 Task: In the  document analysis.pdf Select the first Column and change text color to  'Black' Apply the command  'Undo' Apply the command  Redo
Action: Mouse moved to (456, 251)
Screenshot: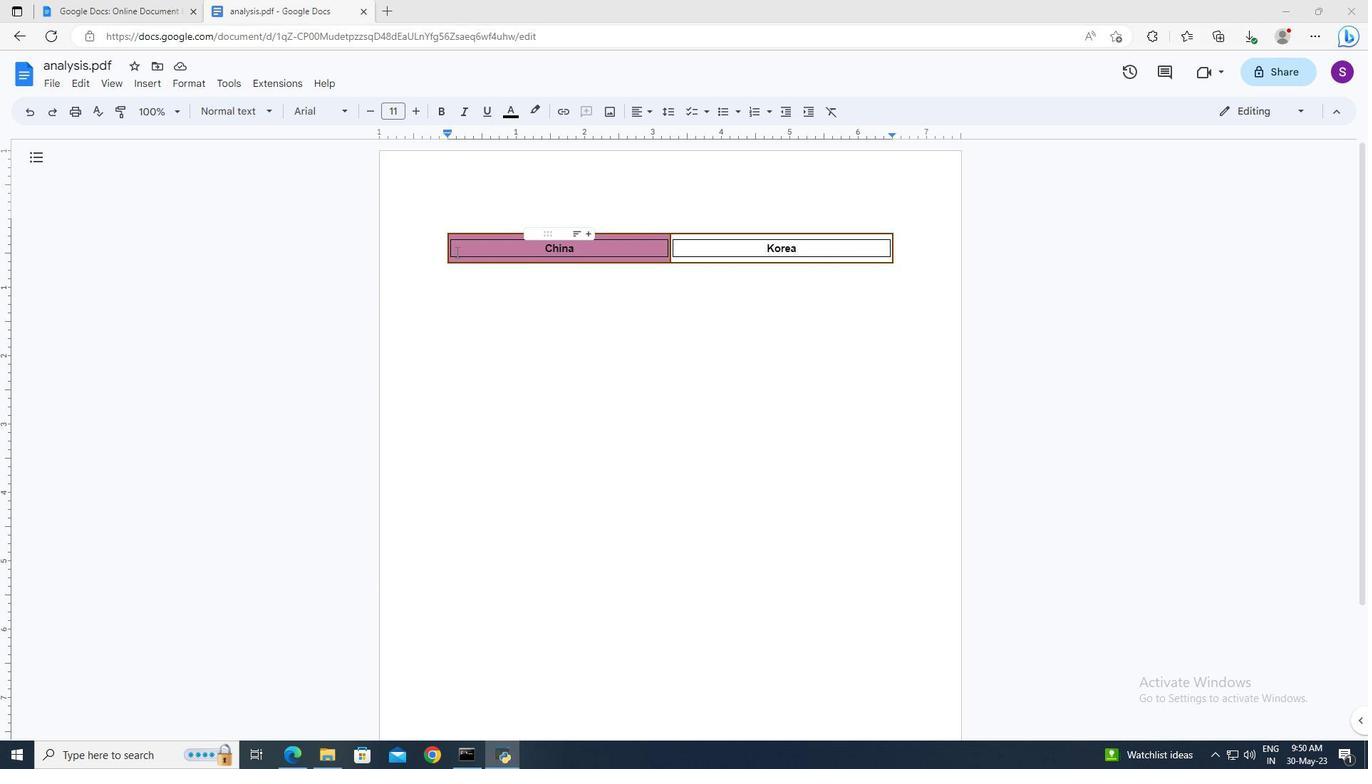 
Action: Mouse pressed left at (456, 251)
Screenshot: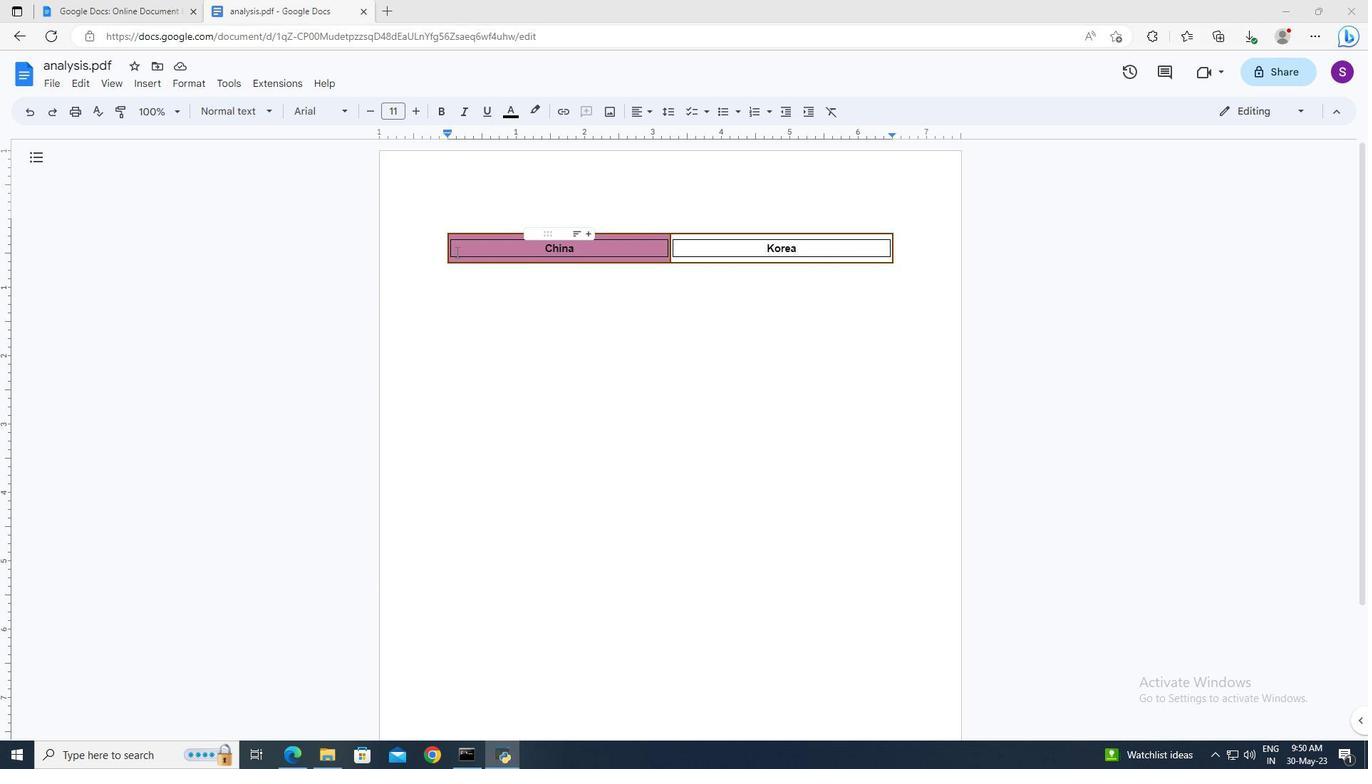 
Action: Mouse moved to (454, 250)
Screenshot: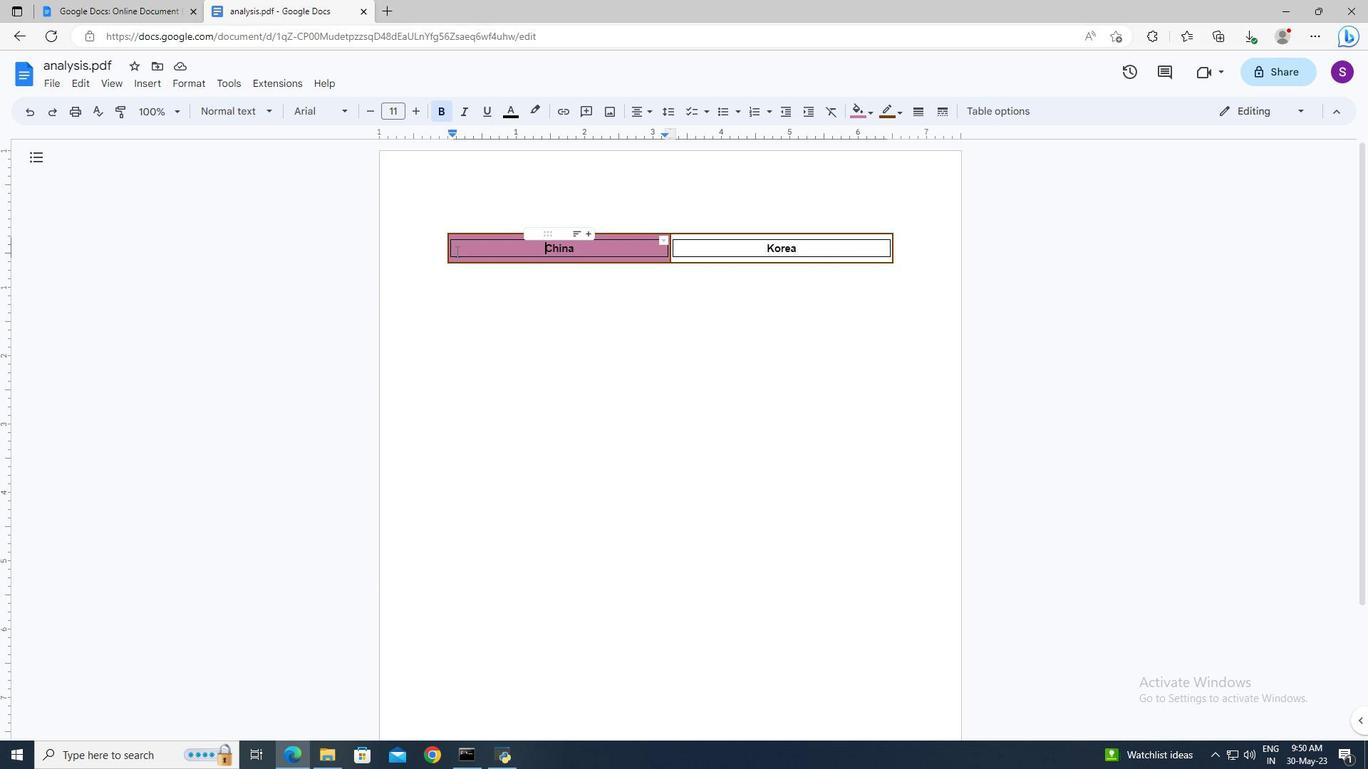 
Action: Key pressed <Key.up>
Screenshot: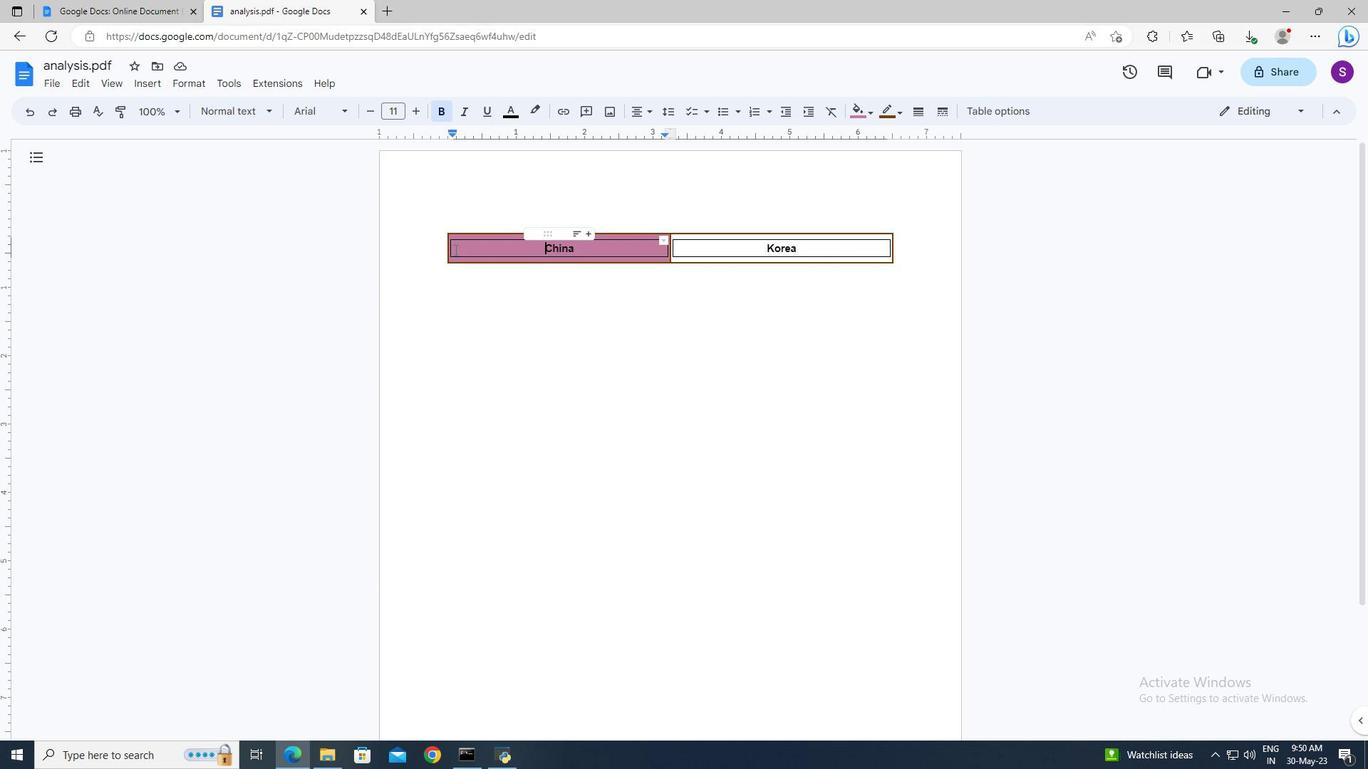 
Action: Mouse moved to (453, 250)
Screenshot: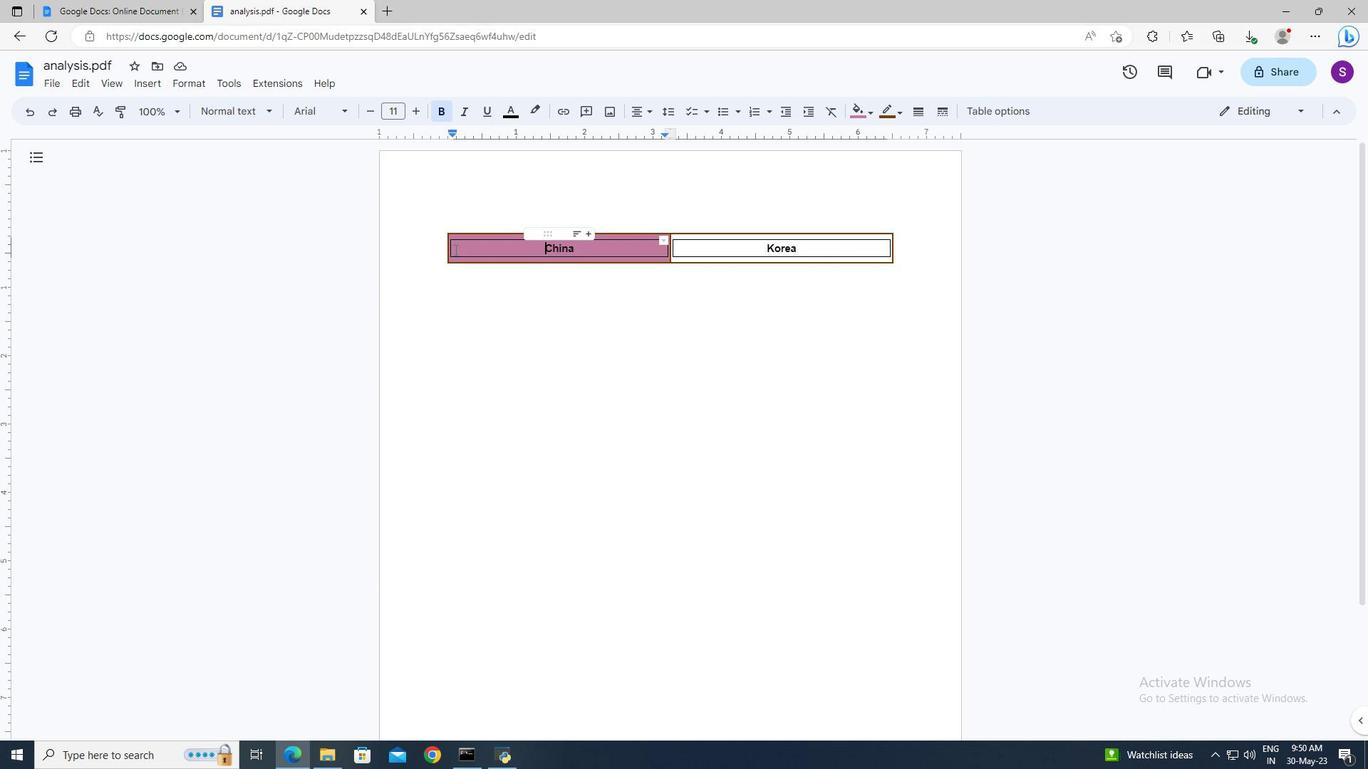 
Action: Key pressed <Key.down><Key.shift><Key.down><Key.left><Key.up><Key.left><Key.down><Key.left><Key.right><Key.right><Key.left><Key.left>
Screenshot: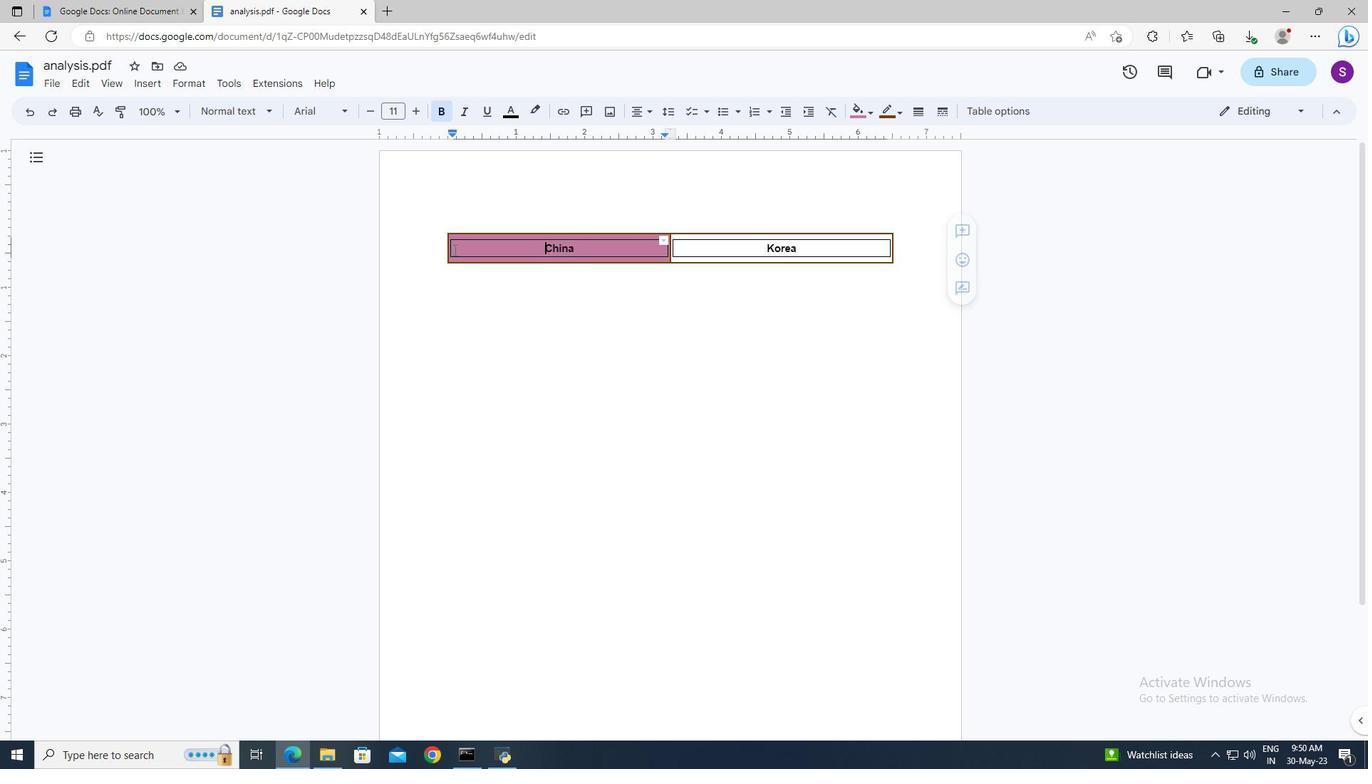 
Action: Mouse moved to (519, 110)
Screenshot: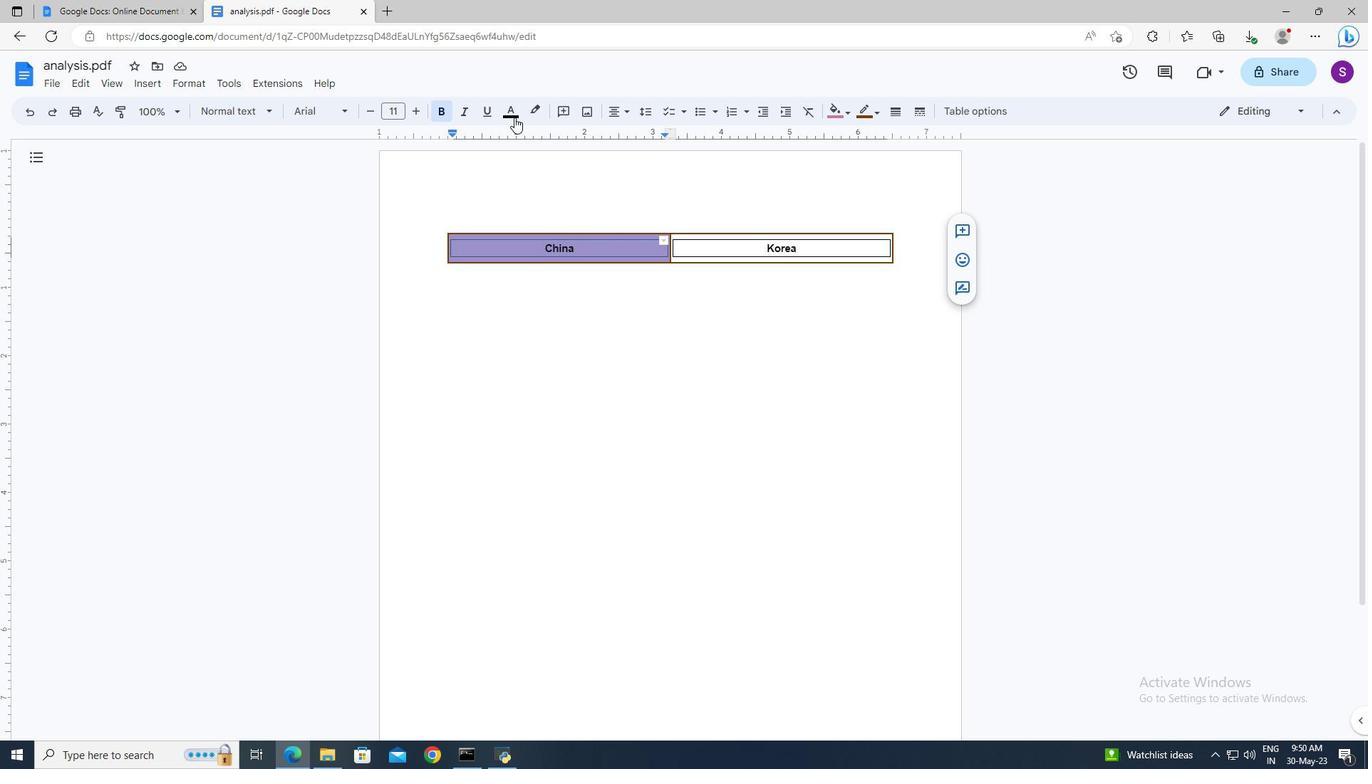 
Action: Mouse pressed left at (519, 110)
Screenshot: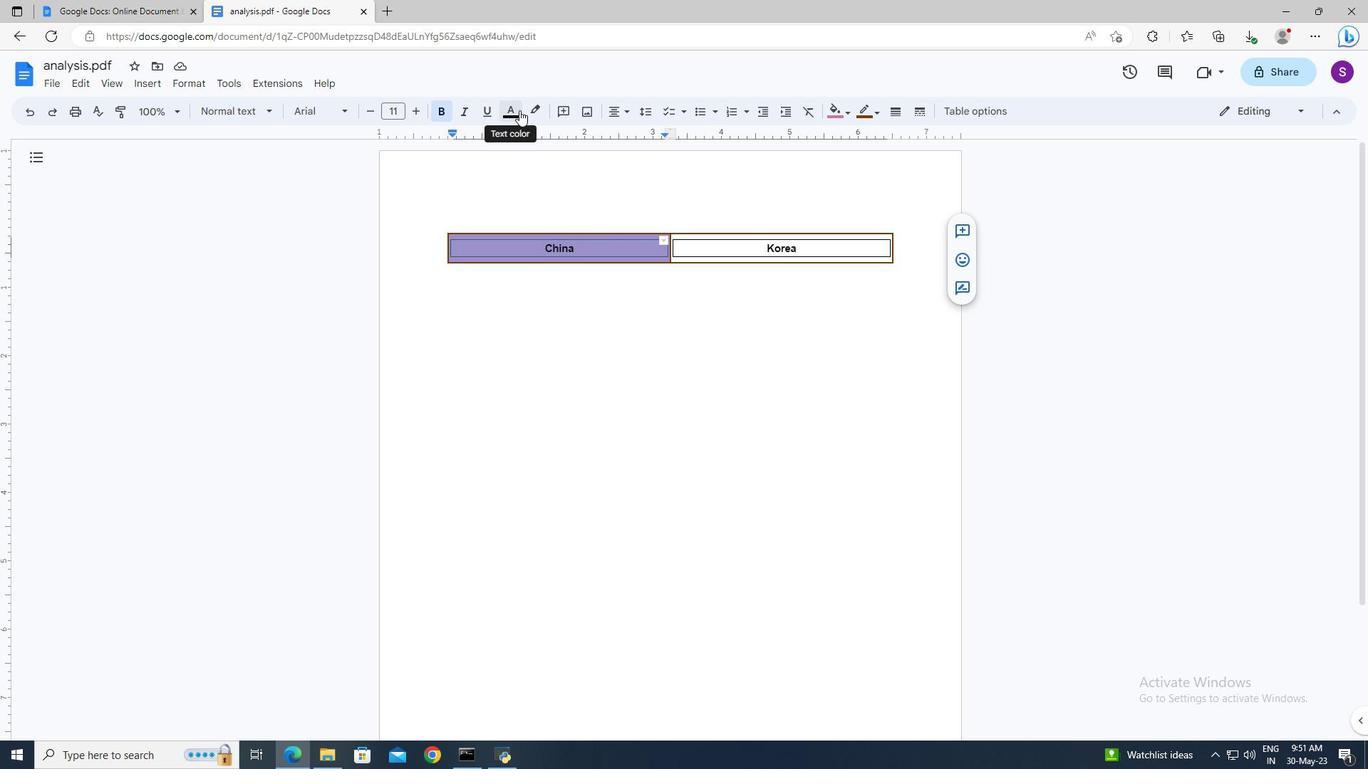 
Action: Mouse moved to (513, 137)
Screenshot: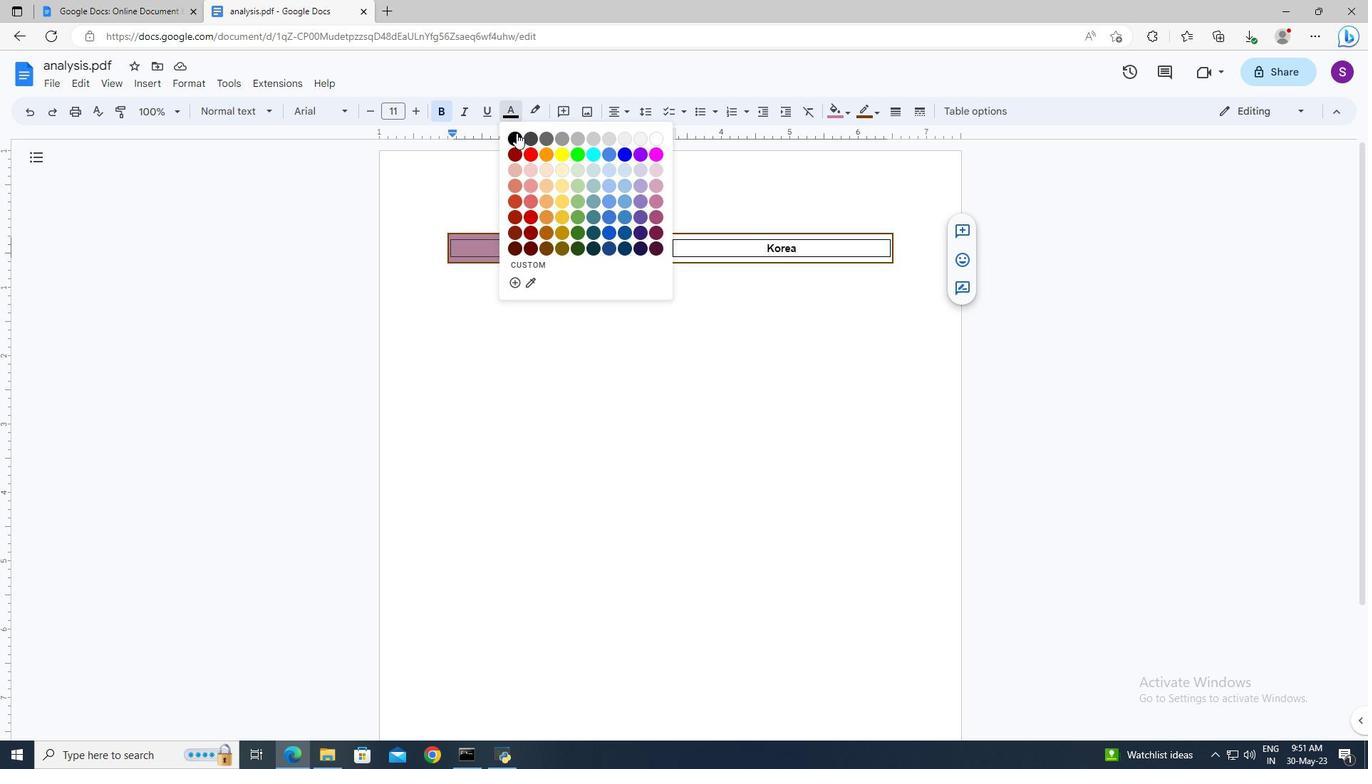 
Action: Mouse pressed left at (513, 137)
Screenshot: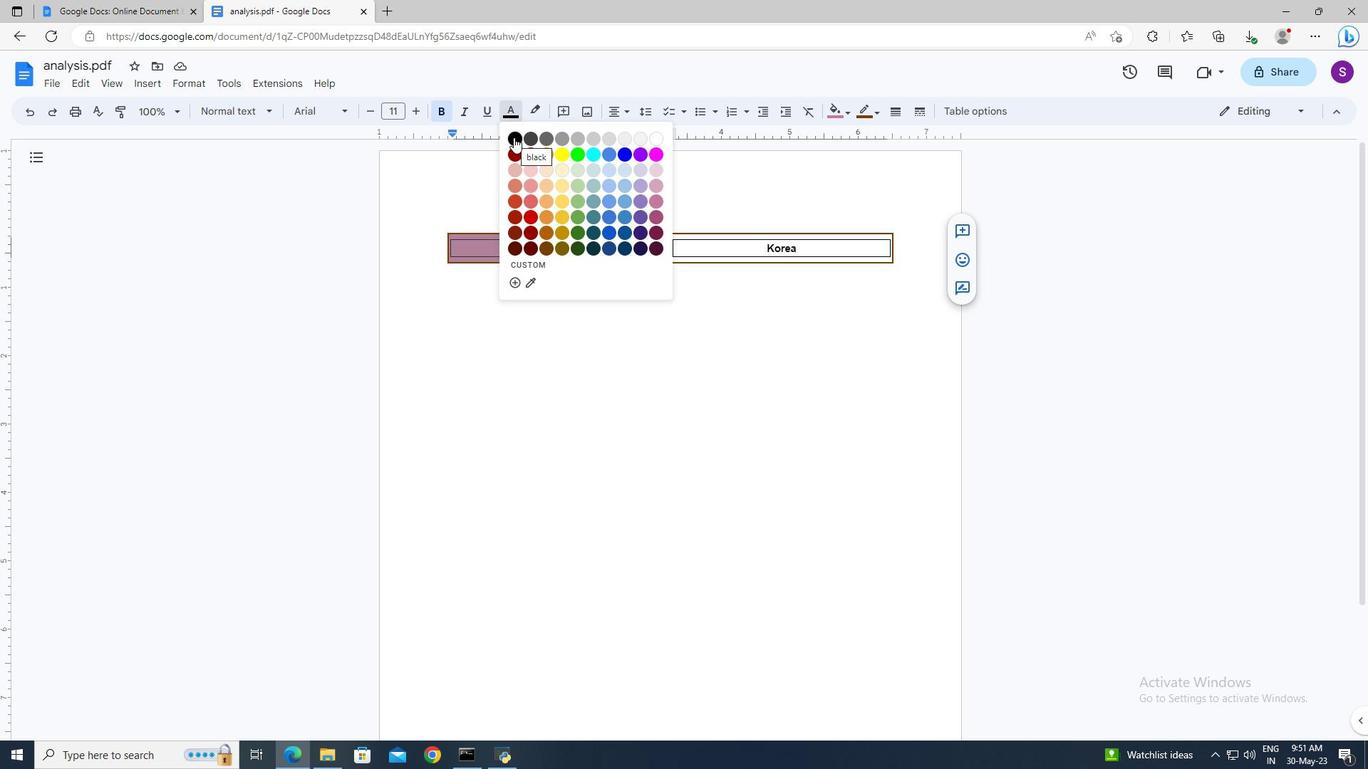 
Action: Mouse moved to (600, 322)
Screenshot: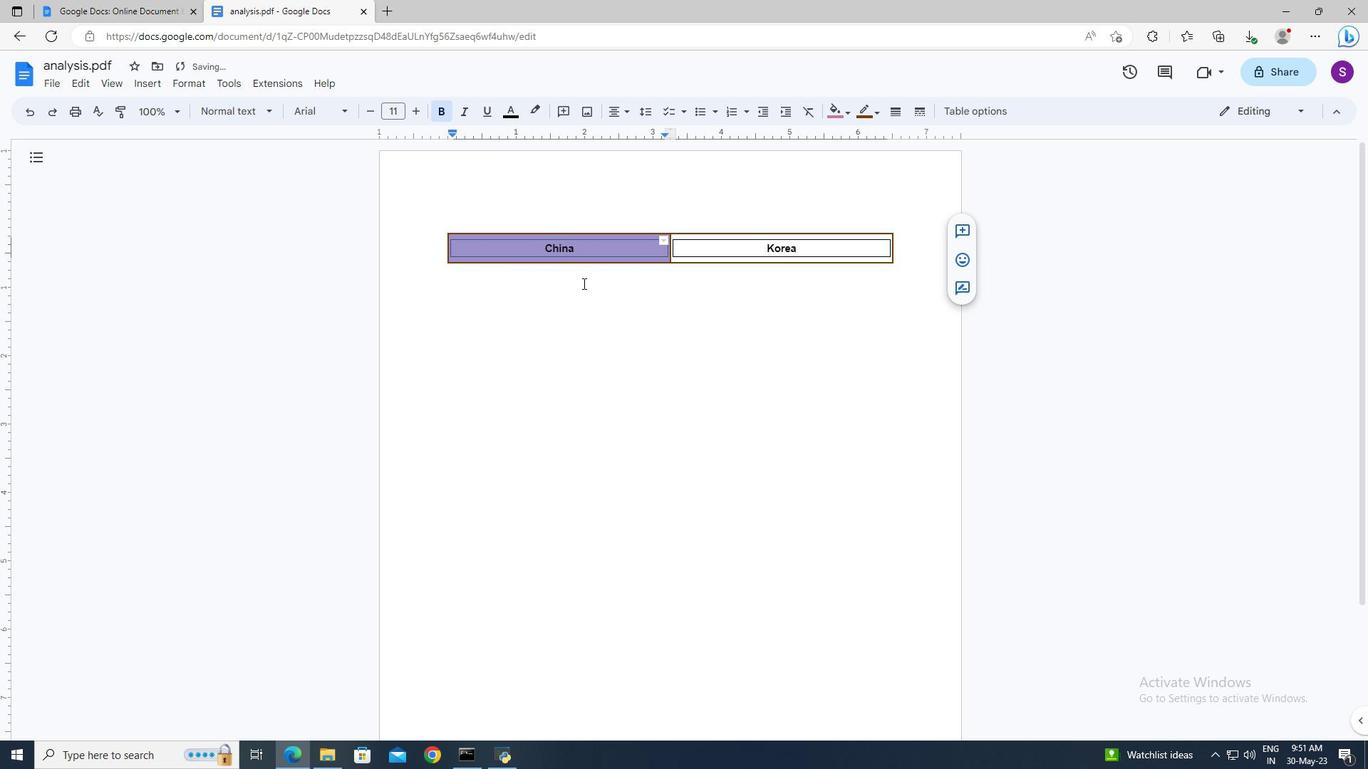 
Action: Mouse pressed left at (600, 322)
Screenshot: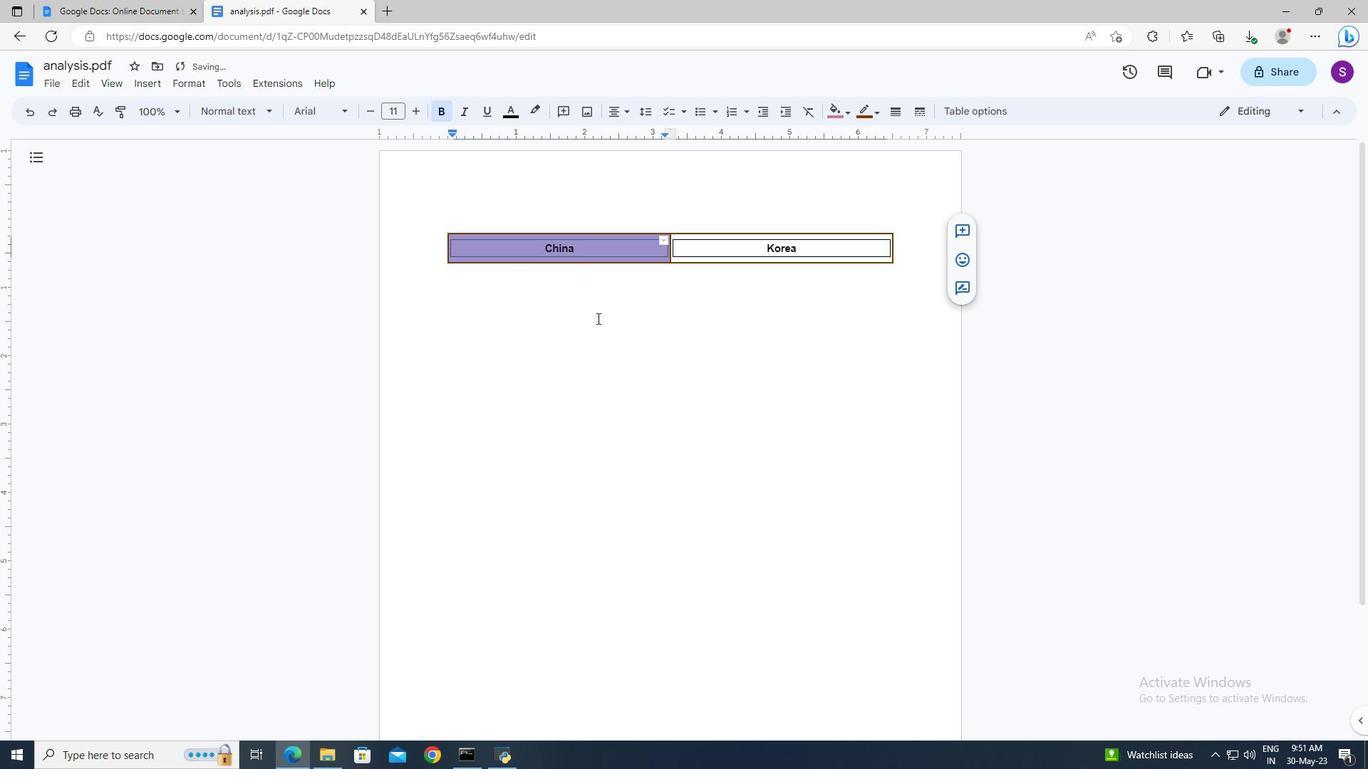 
Action: Key pressed ctrl+Zctrl+Y
Screenshot: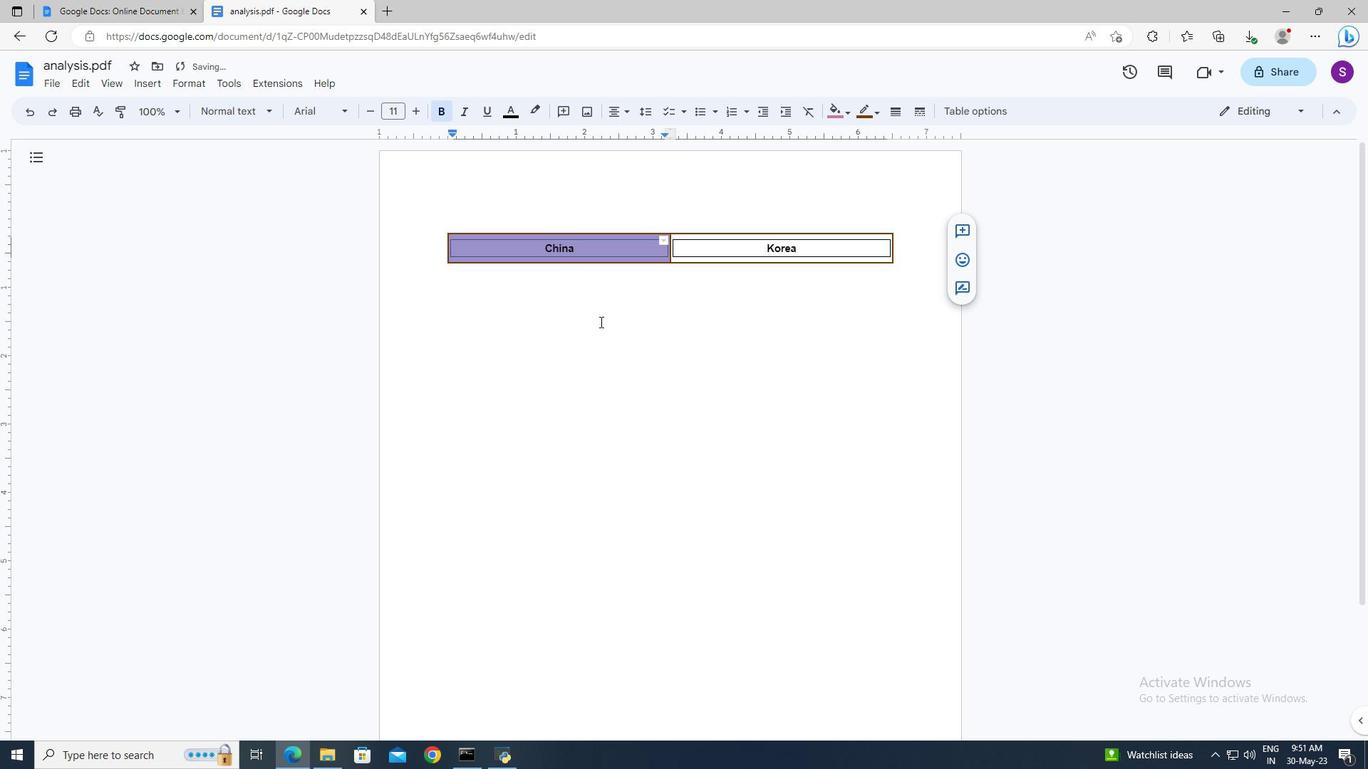 
Action: Mouse pressed left at (600, 322)
Screenshot: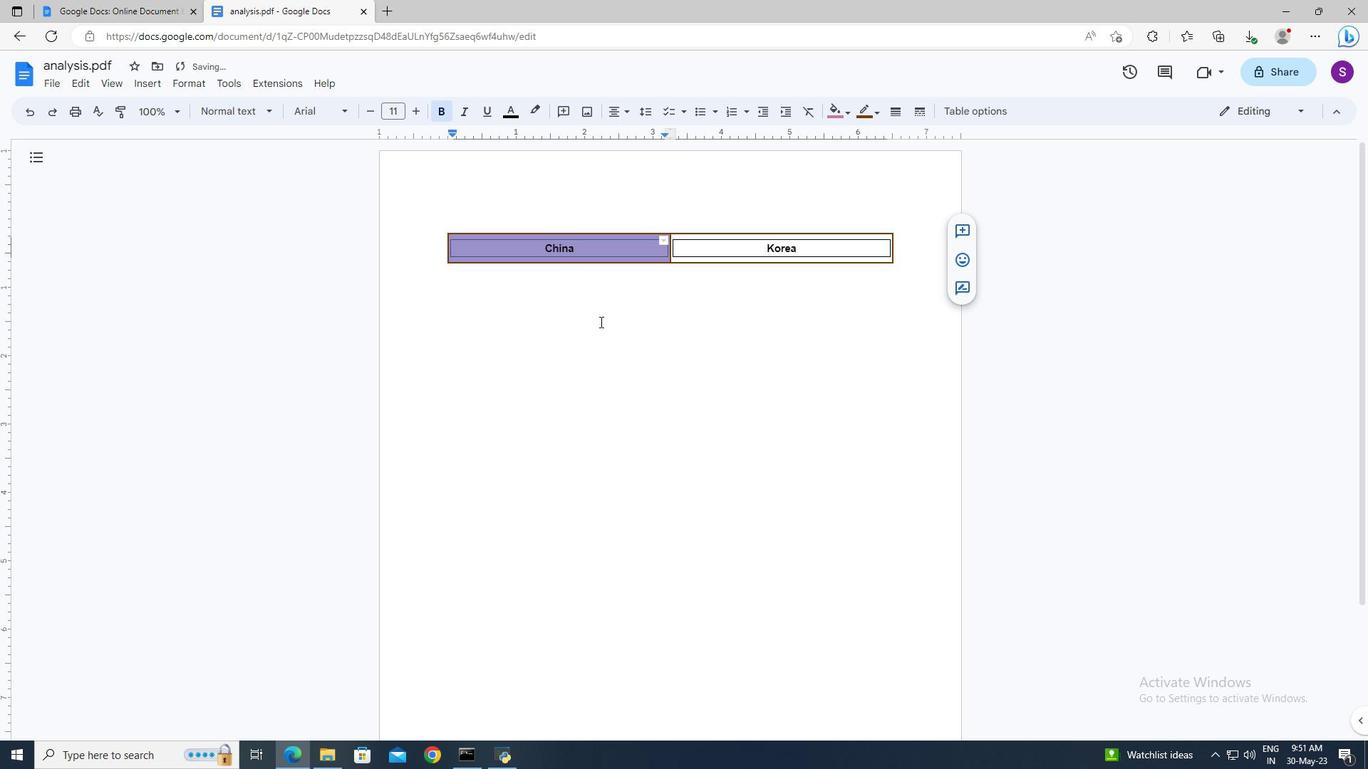 
